Task: Enable the stream filter module "DVB playlist import".
Action: Mouse moved to (116, 13)
Screenshot: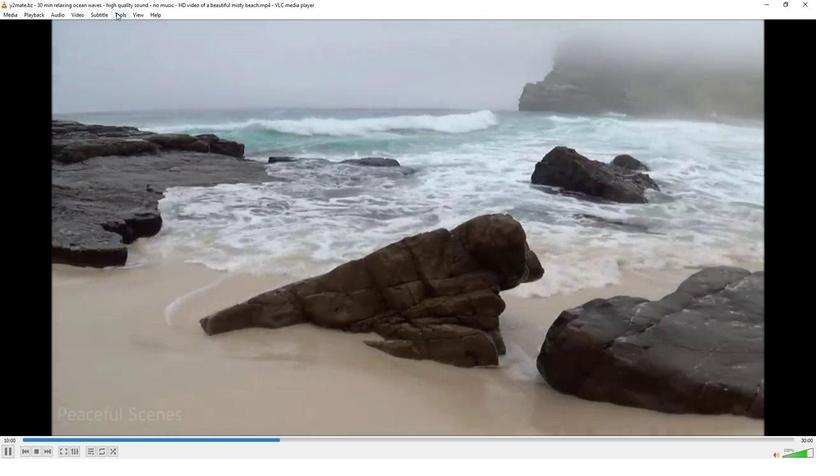 
Action: Mouse pressed left at (116, 13)
Screenshot: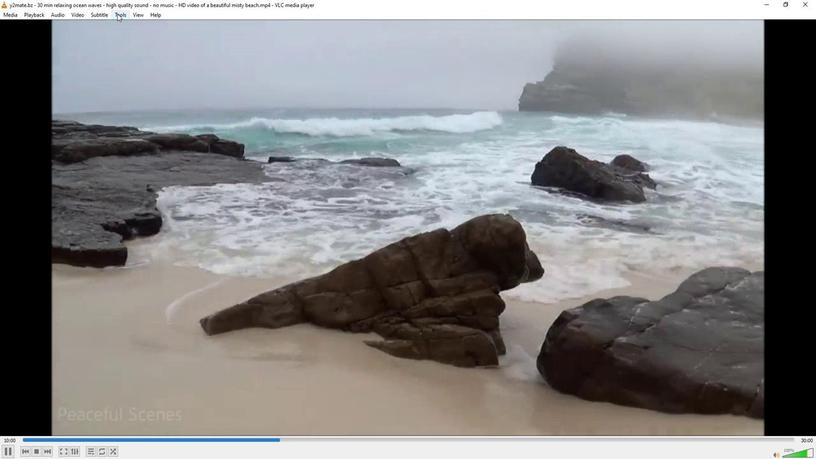 
Action: Mouse moved to (136, 112)
Screenshot: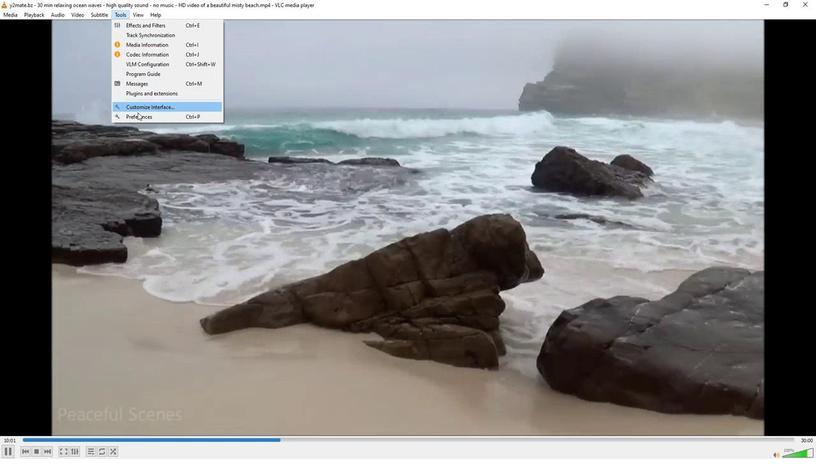 
Action: Mouse pressed left at (136, 112)
Screenshot: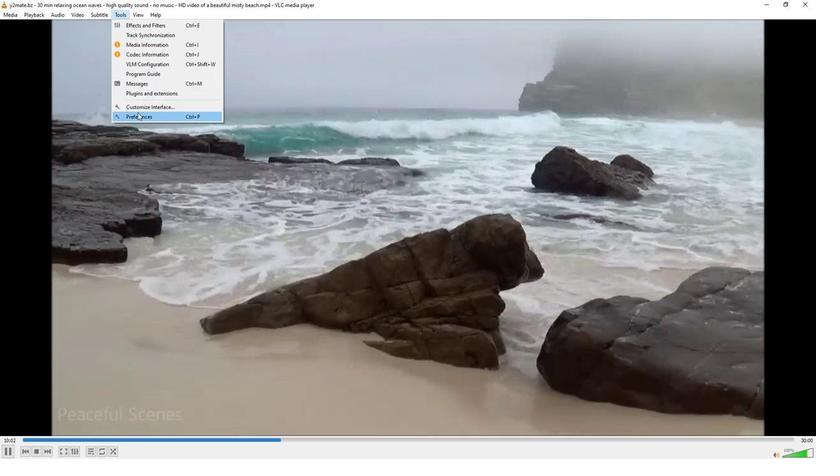
Action: Mouse moved to (222, 352)
Screenshot: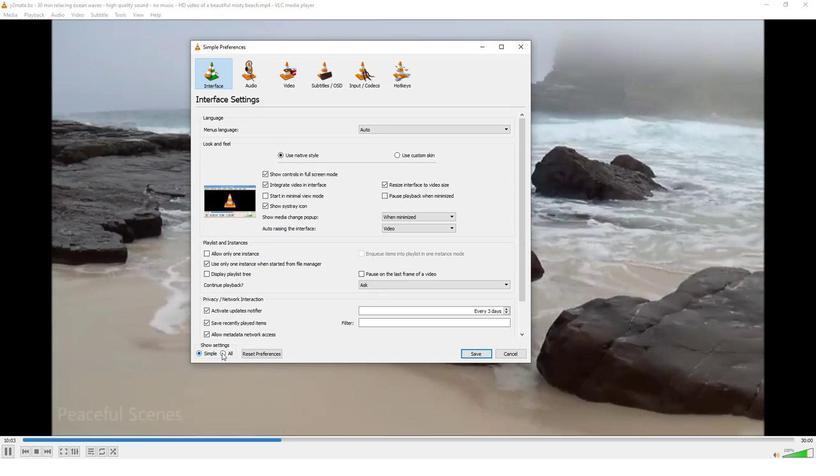 
Action: Mouse pressed left at (222, 352)
Screenshot: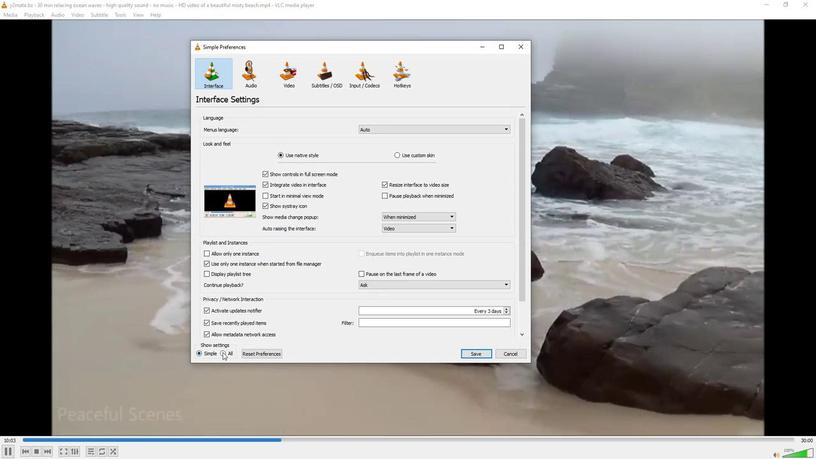 
Action: Mouse moved to (211, 235)
Screenshot: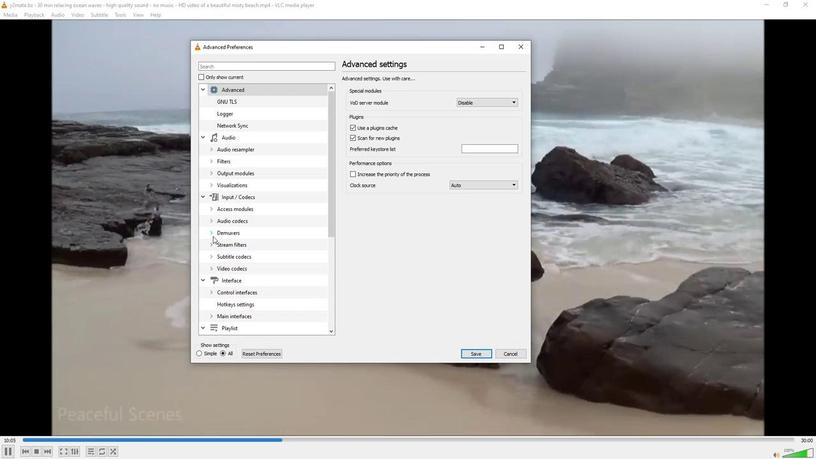 
Action: Mouse pressed left at (211, 235)
Screenshot: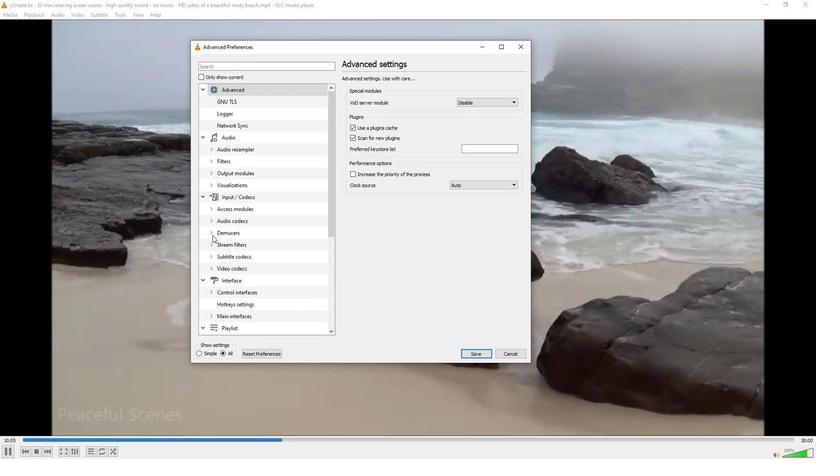 
Action: Mouse moved to (236, 254)
Screenshot: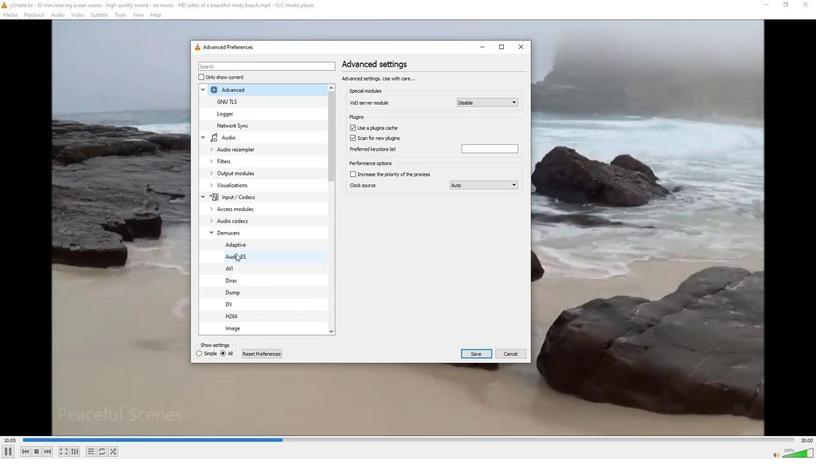 
Action: Mouse scrolled (236, 254) with delta (0, 0)
Screenshot: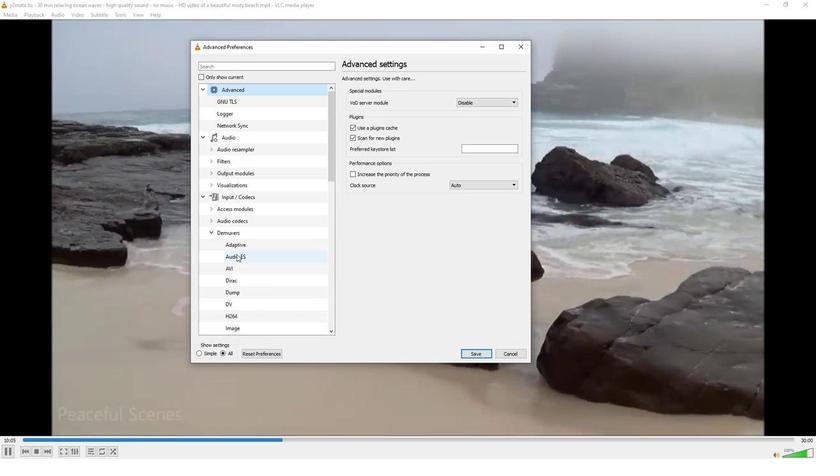 
Action: Mouse scrolled (236, 254) with delta (0, 0)
Screenshot: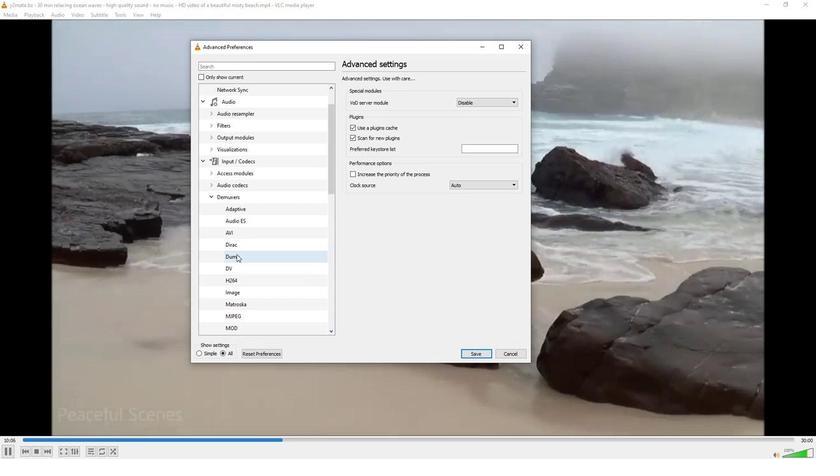
Action: Mouse scrolled (236, 254) with delta (0, 0)
Screenshot: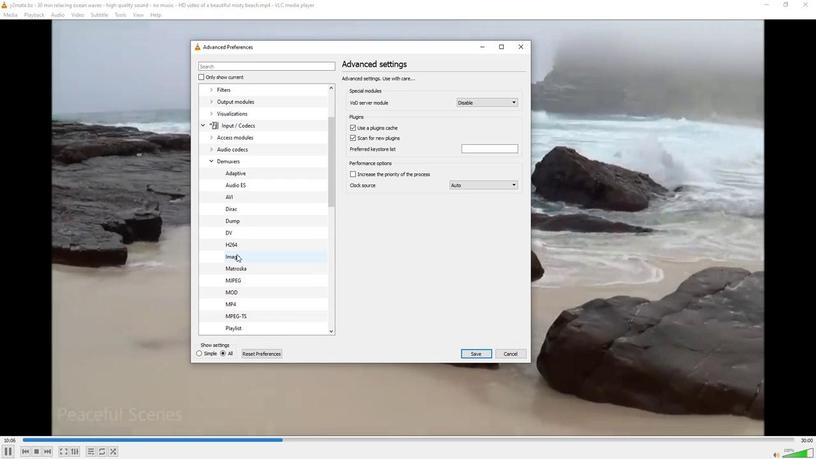 
Action: Mouse scrolled (236, 254) with delta (0, 0)
Screenshot: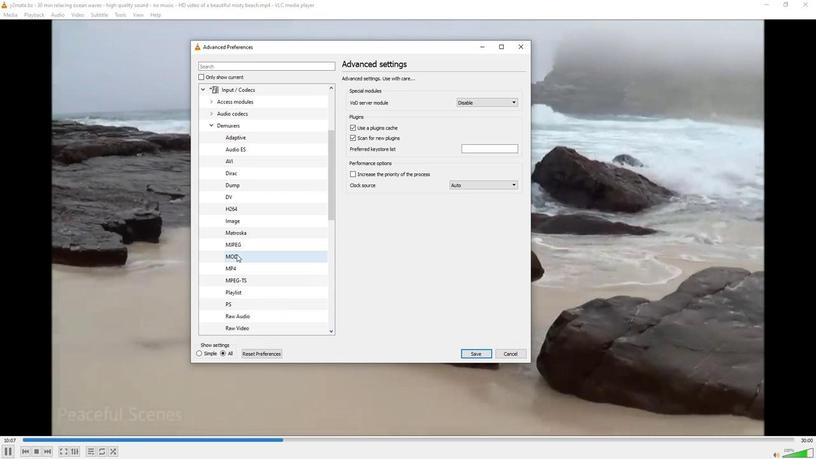 
Action: Mouse scrolled (236, 254) with delta (0, 0)
Screenshot: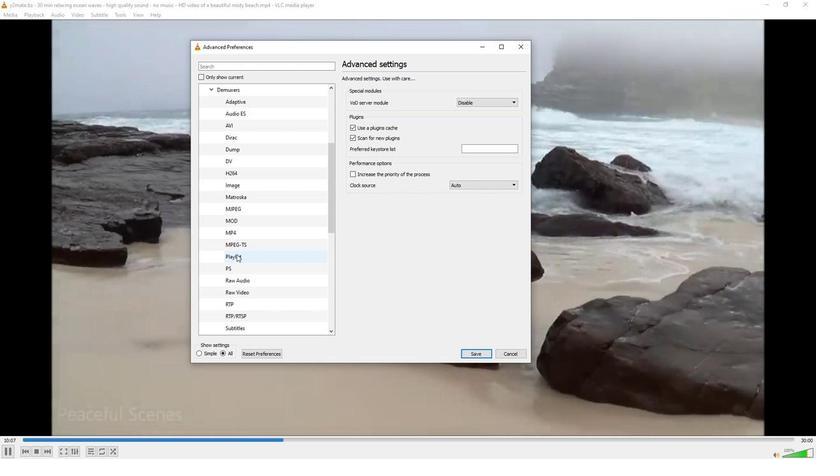 
Action: Mouse moved to (245, 315)
Screenshot: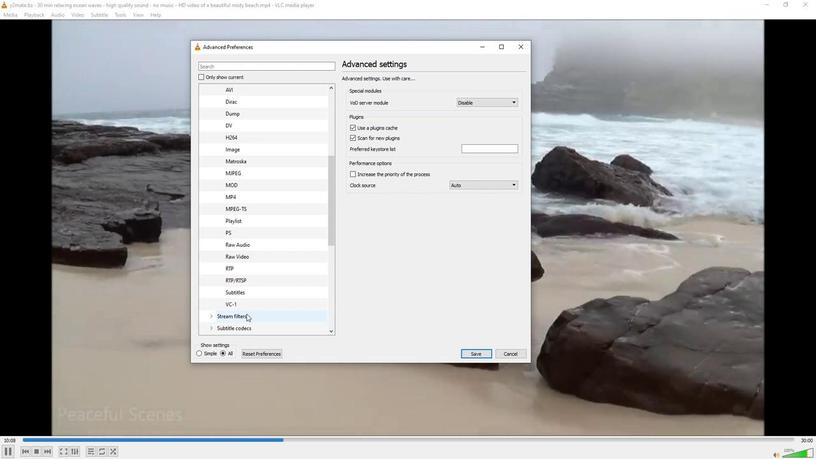 
Action: Mouse pressed left at (245, 315)
Screenshot: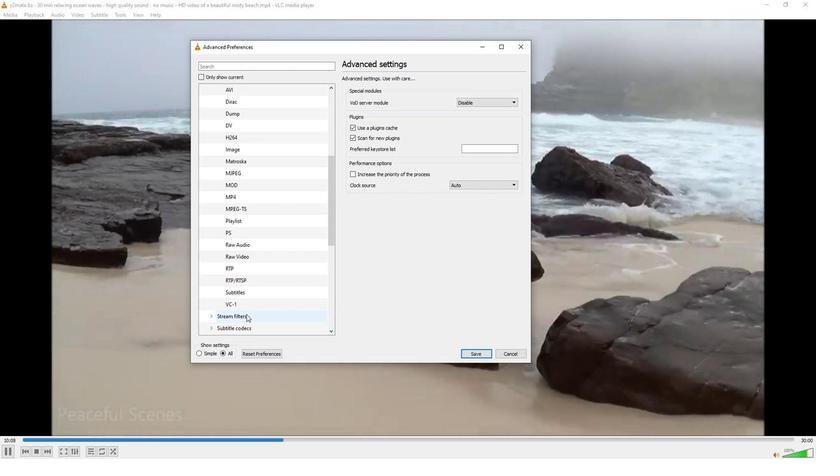 
Action: Mouse moved to (353, 178)
Screenshot: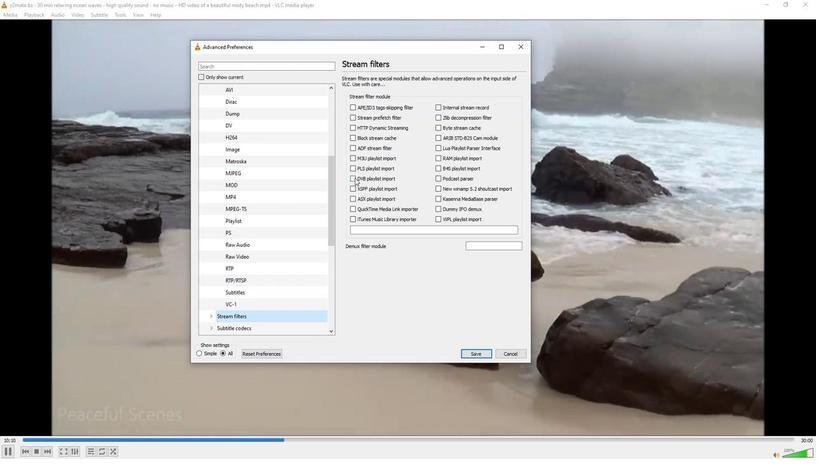 
Action: Mouse pressed left at (353, 178)
Screenshot: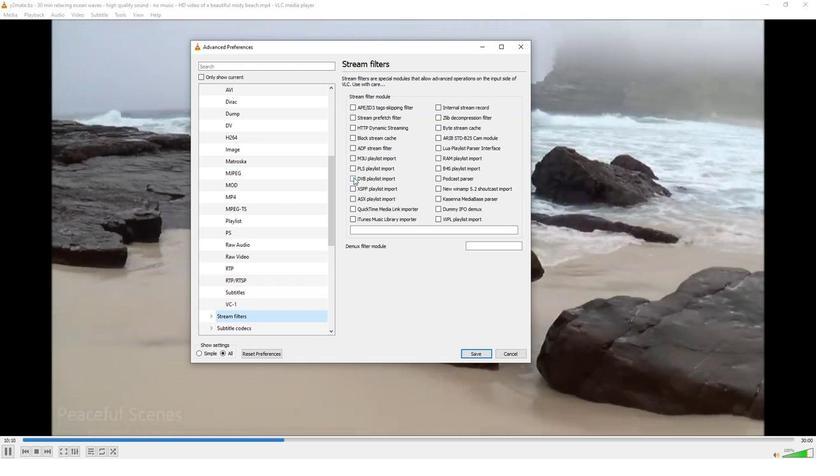 
Action: Mouse moved to (343, 183)
Screenshot: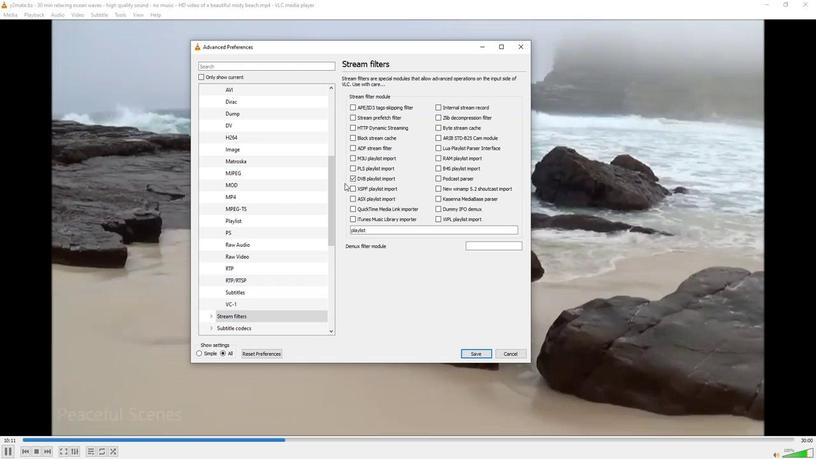 
